 Task: Report abuse to  page of Apple
Action: Mouse moved to (559, 57)
Screenshot: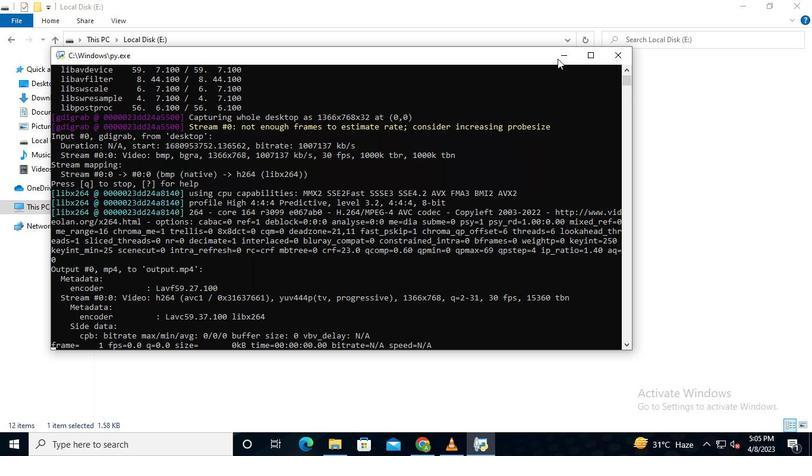 
Action: Mouse pressed left at (559, 57)
Screenshot: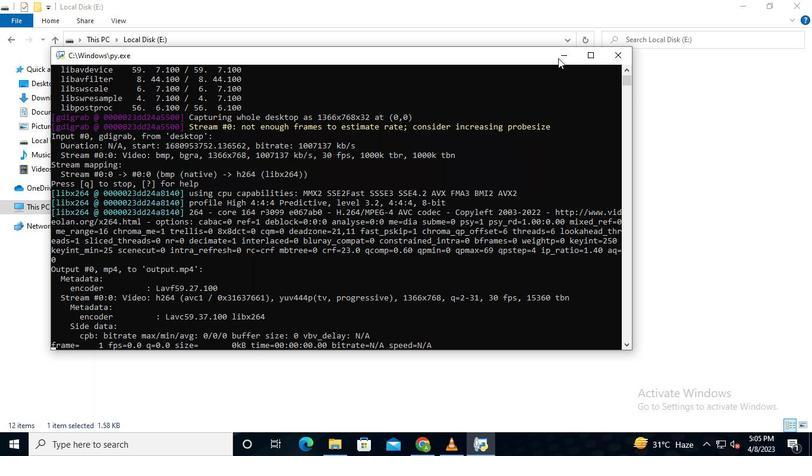 
Action: Mouse moved to (736, 1)
Screenshot: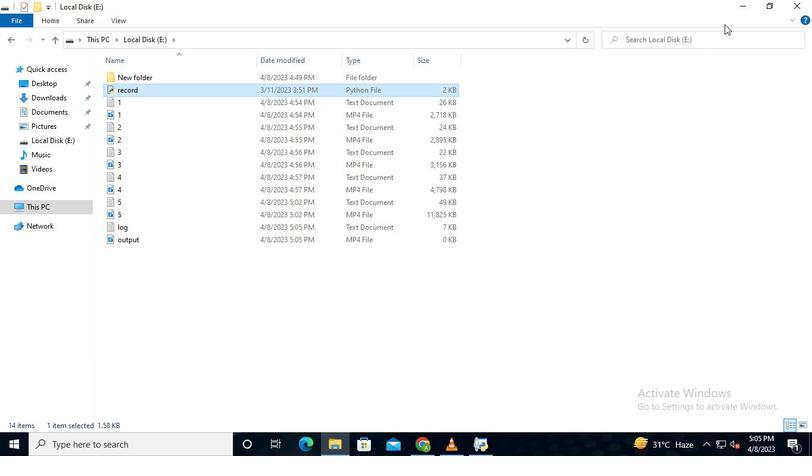 
Action: Mouse pressed left at (736, 1)
Screenshot: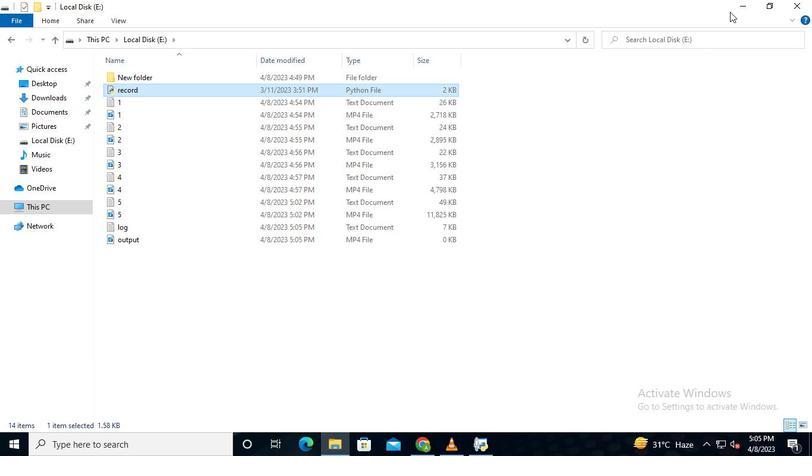 
Action: Mouse moved to (425, 444)
Screenshot: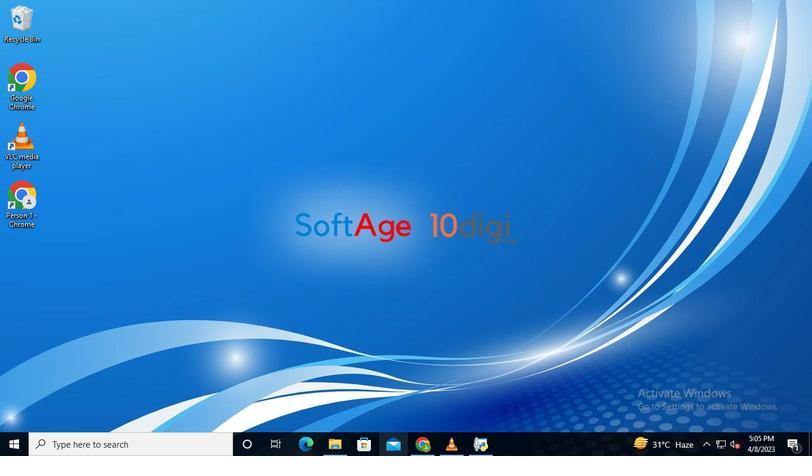 
Action: Mouse pressed left at (425, 444)
Screenshot: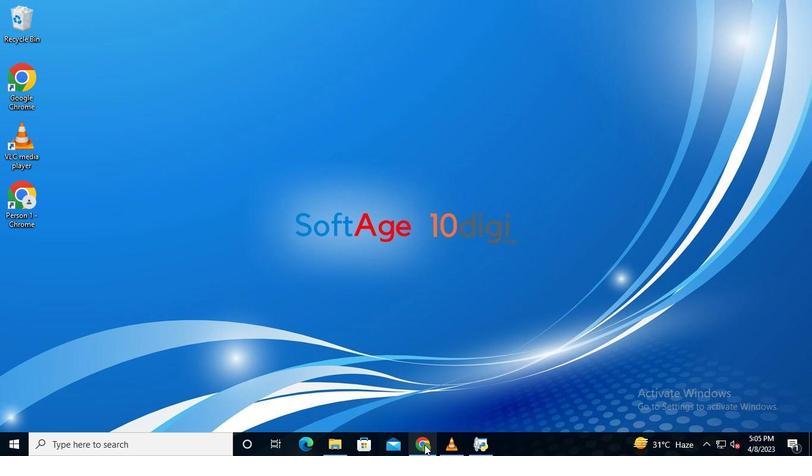 
Action: Mouse moved to (131, 74)
Screenshot: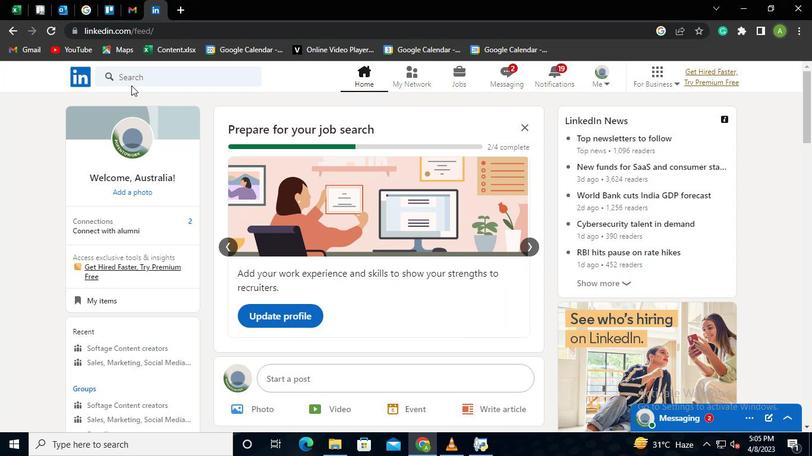 
Action: Mouse pressed left at (131, 74)
Screenshot: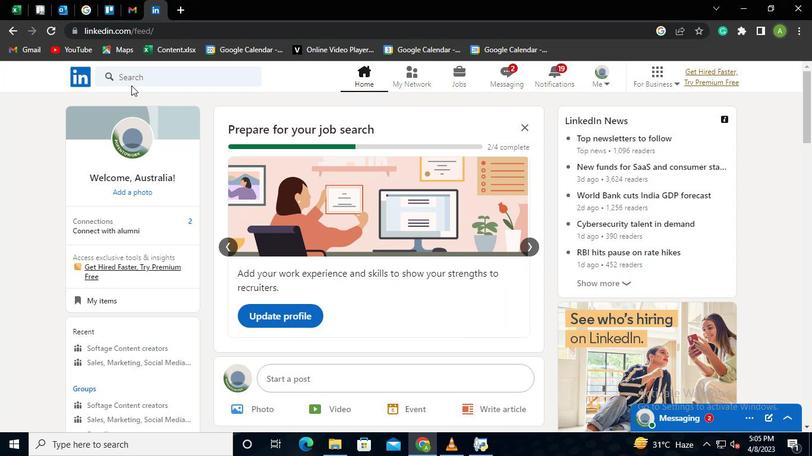 
Action: Keyboard Key.shift
Screenshot: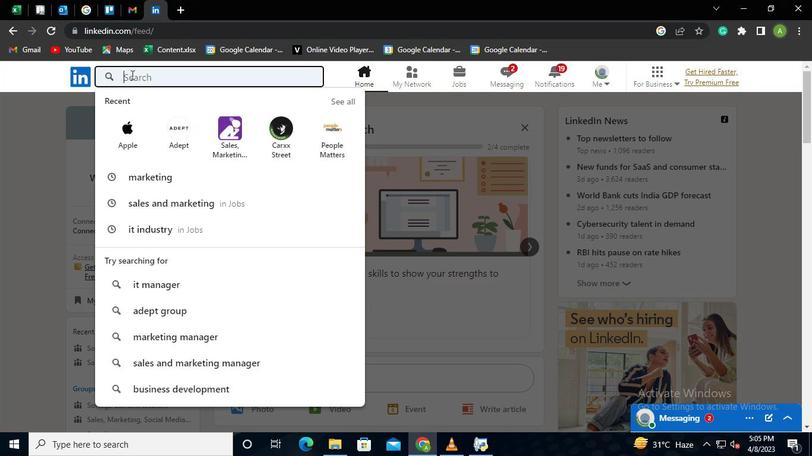 
Action: Keyboard A
Screenshot: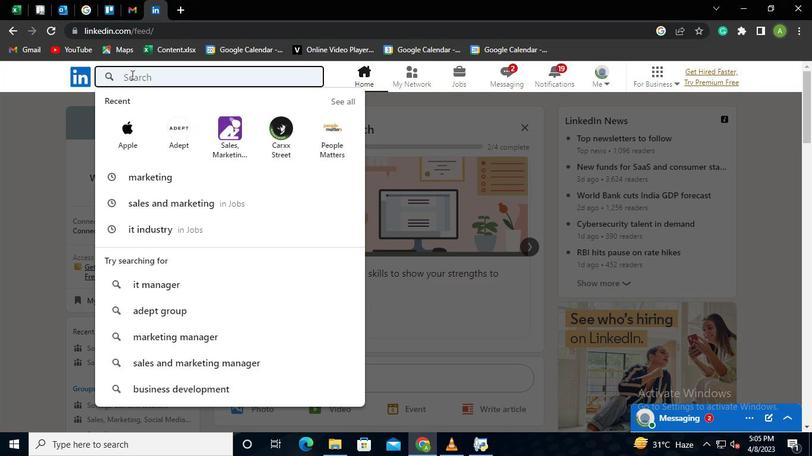 
Action: Keyboard p
Screenshot: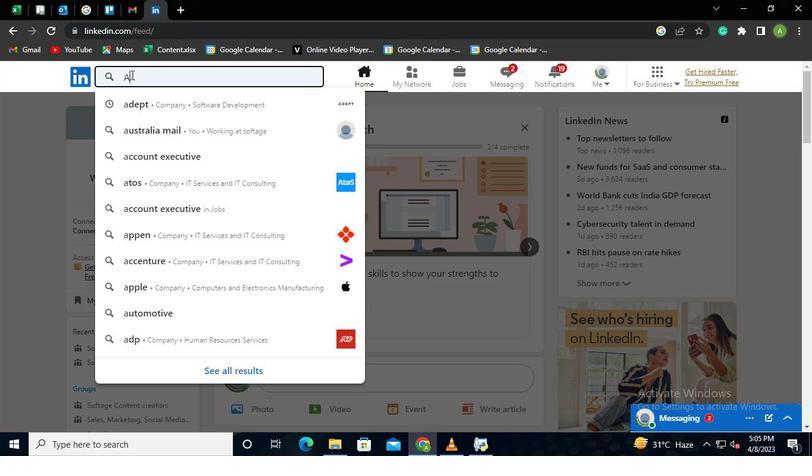
Action: Keyboard p
Screenshot: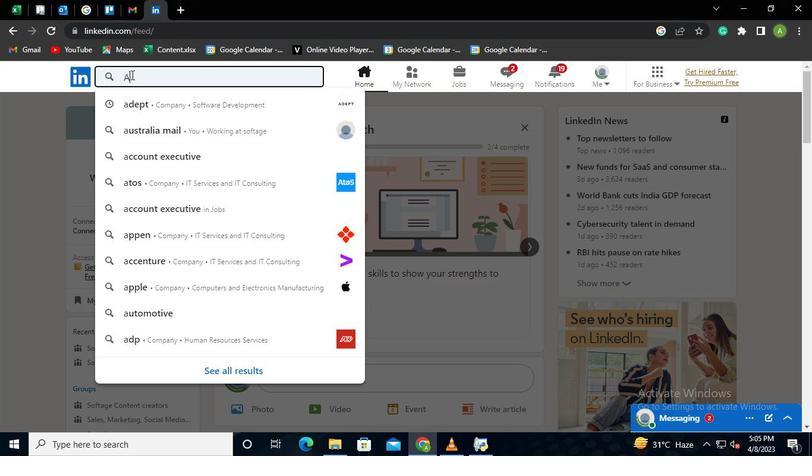 
Action: Keyboard l
Screenshot: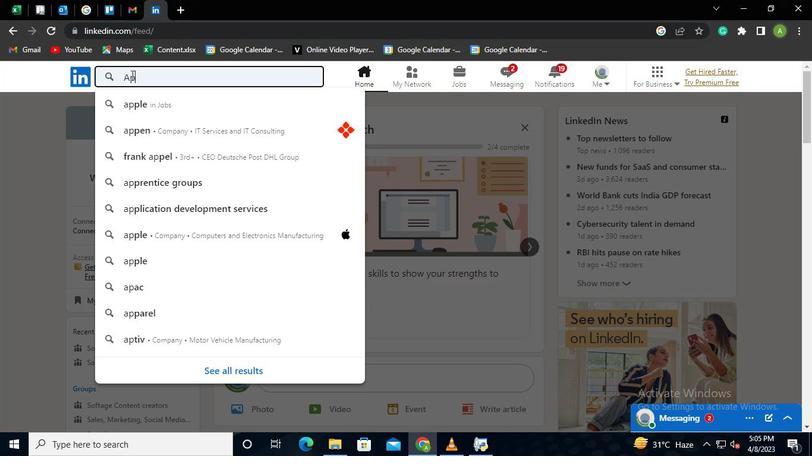 
Action: Keyboard e
Screenshot: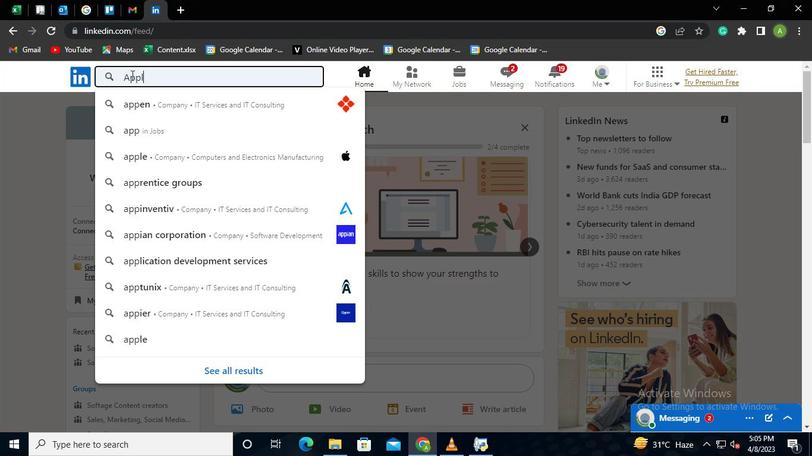 
Action: Keyboard Key.enter
Screenshot: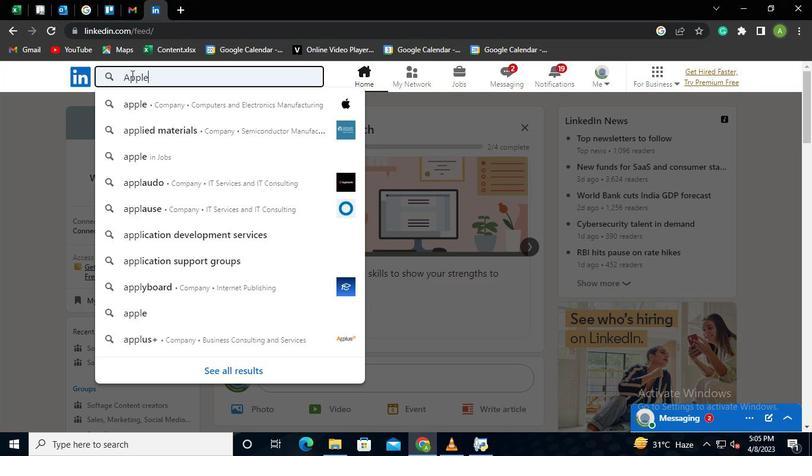 
Action: Mouse moved to (276, 165)
Screenshot: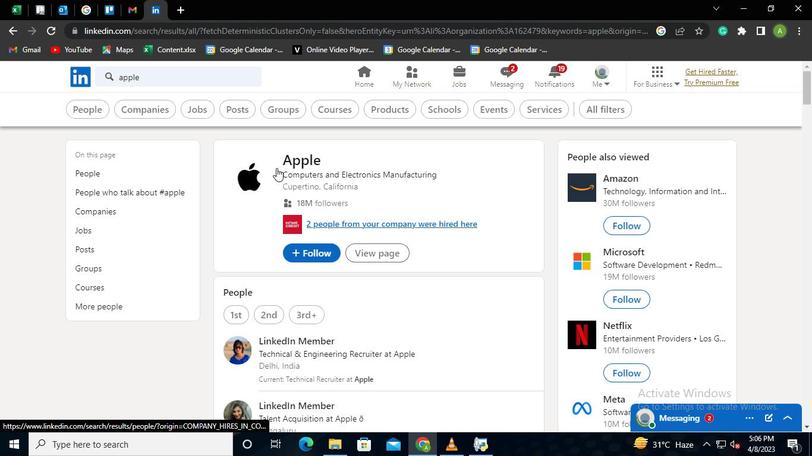
Action: Mouse pressed left at (276, 165)
Screenshot: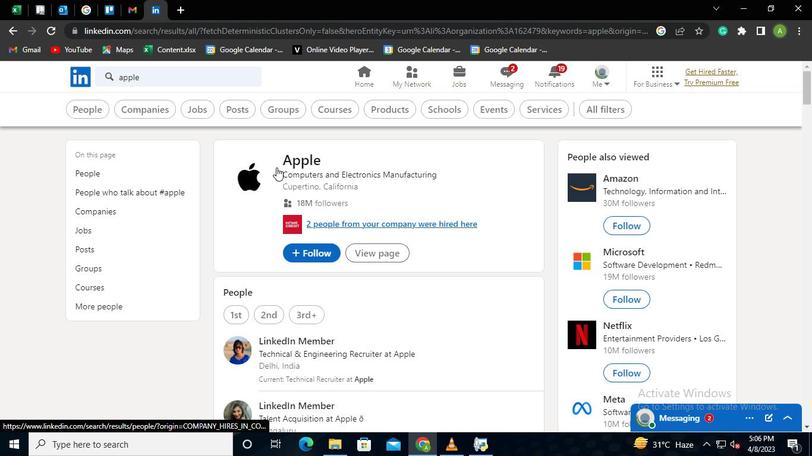
Action: Mouse moved to (272, 293)
Screenshot: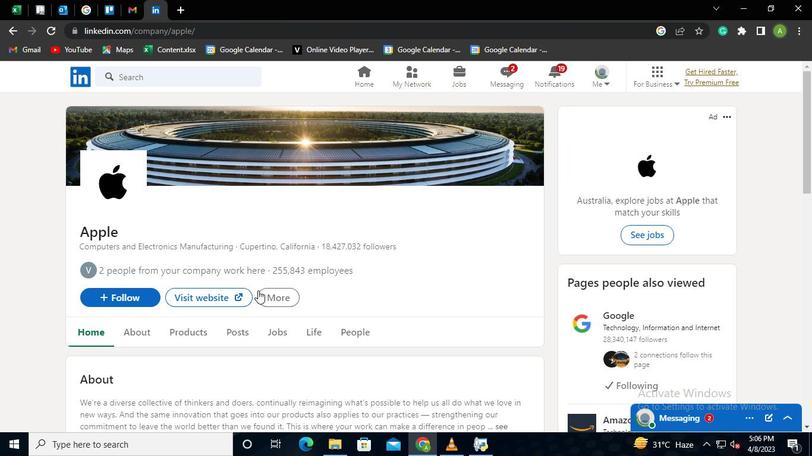 
Action: Mouse pressed left at (272, 293)
Screenshot: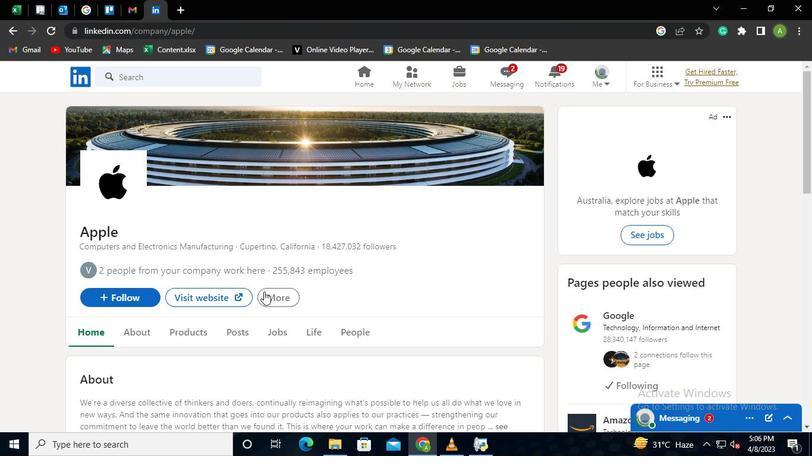 
Action: Mouse moved to (299, 350)
Screenshot: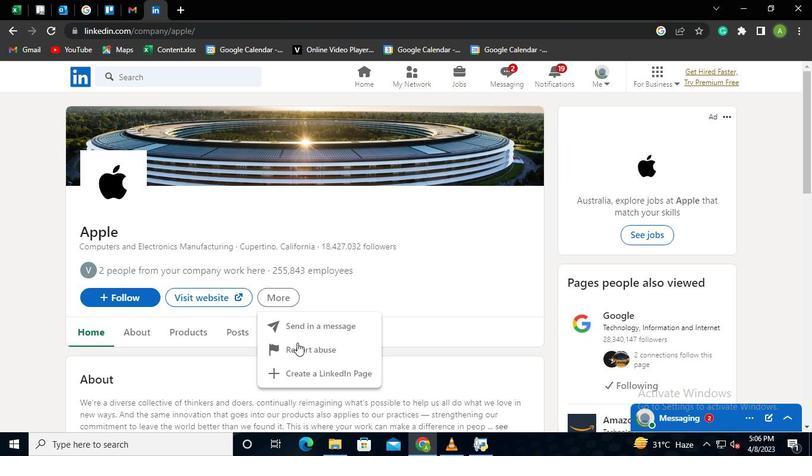 
Action: Mouse pressed left at (299, 350)
Screenshot: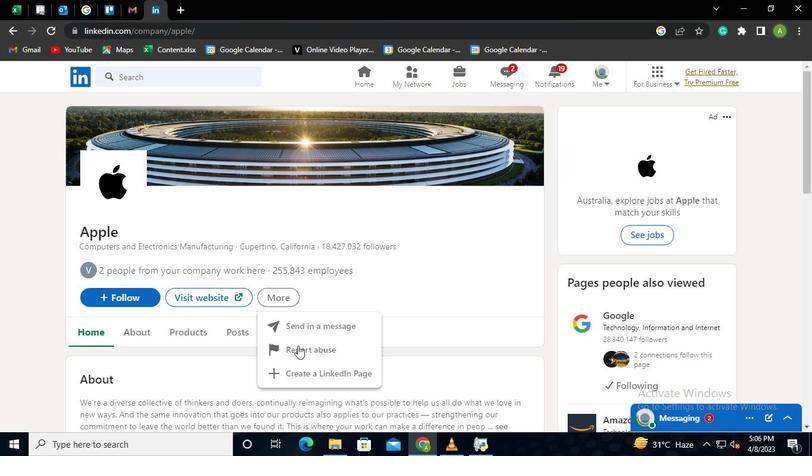 
Action: Mouse moved to (343, 156)
Screenshot: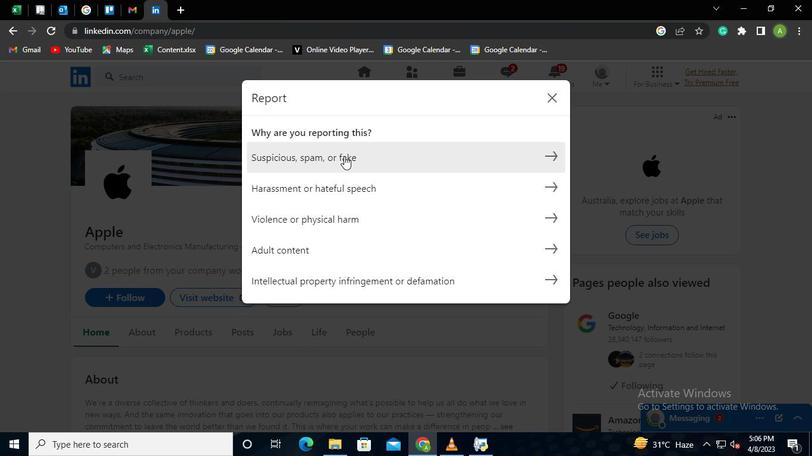 
Action: Mouse pressed left at (343, 156)
Screenshot: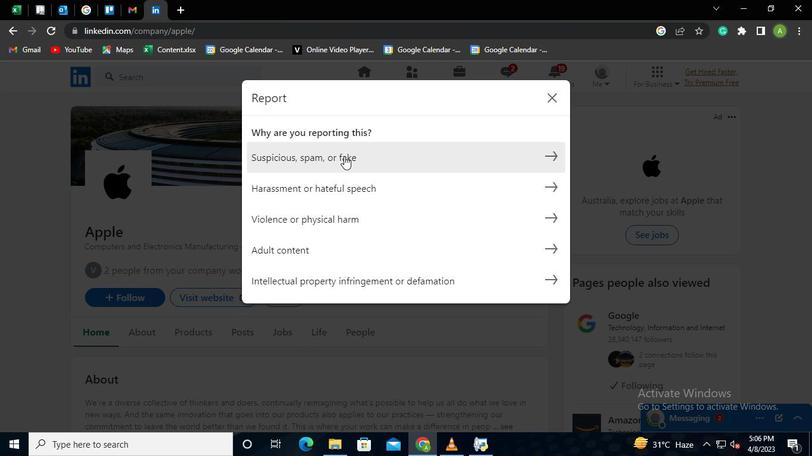 
Action: Mouse moved to (269, 159)
Screenshot: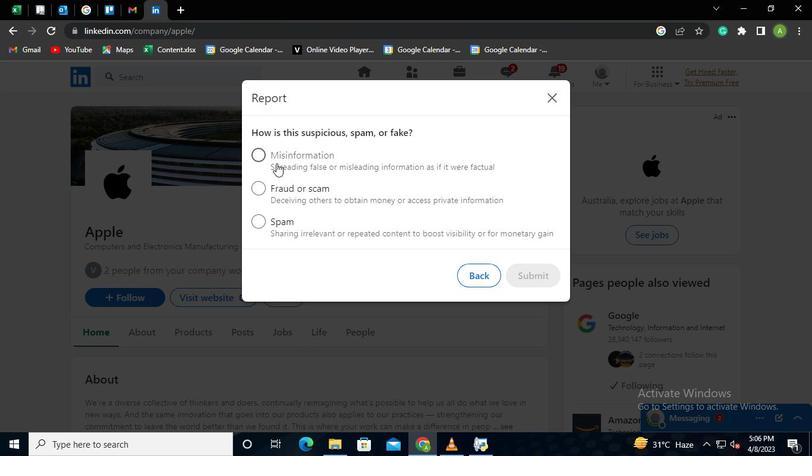 
Action: Mouse pressed left at (269, 159)
Screenshot: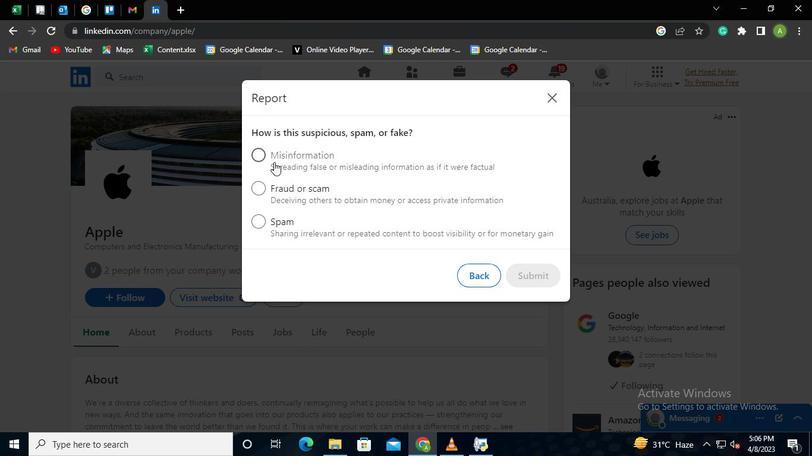 
Action: Mouse moved to (528, 327)
Screenshot: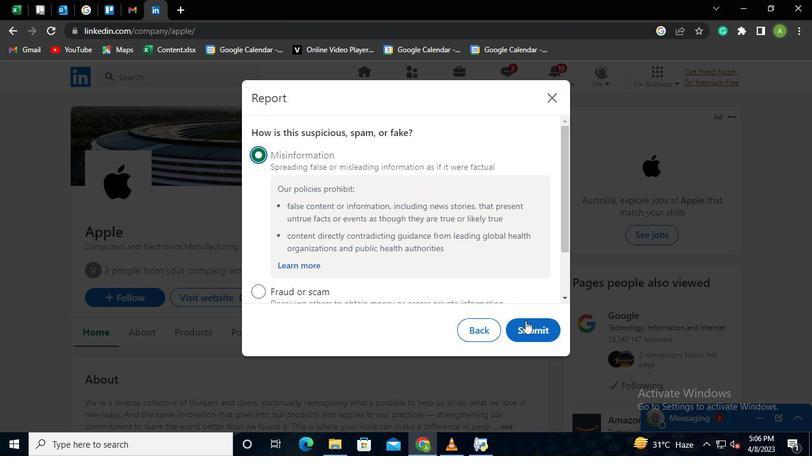 
Action: Mouse pressed left at (528, 327)
Screenshot: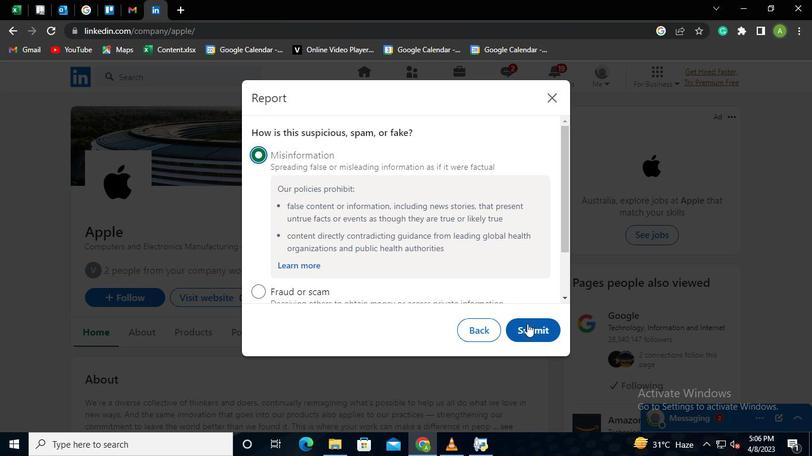 
Action: Mouse moved to (262, 189)
Screenshot: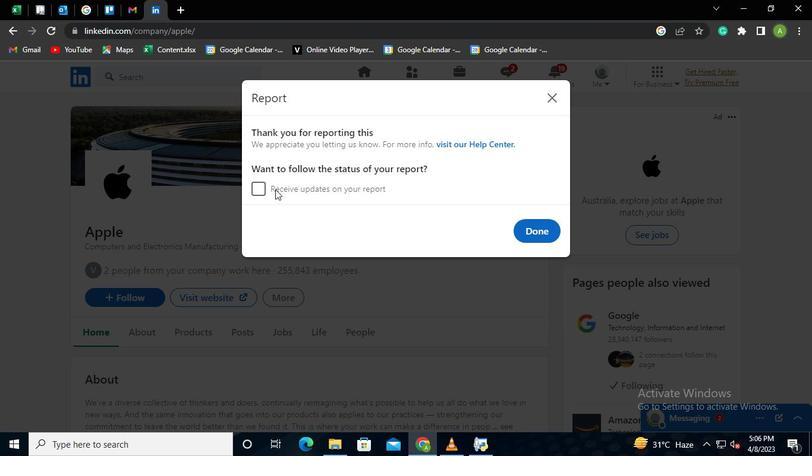 
Action: Mouse pressed left at (262, 189)
Screenshot: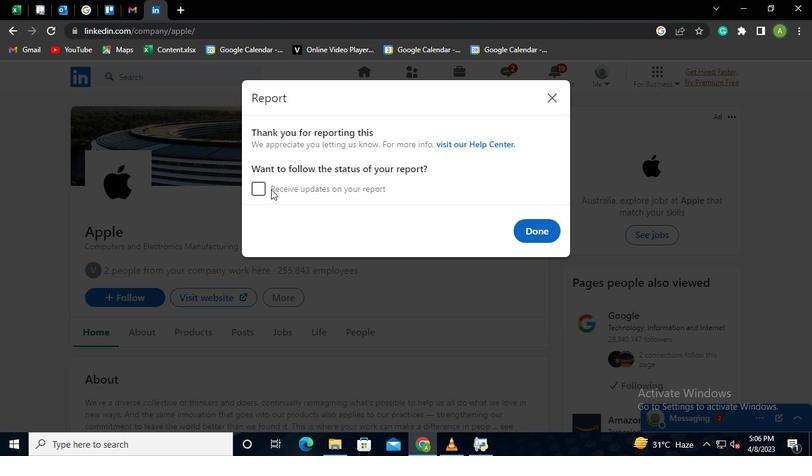 
Action: Mouse moved to (547, 233)
Screenshot: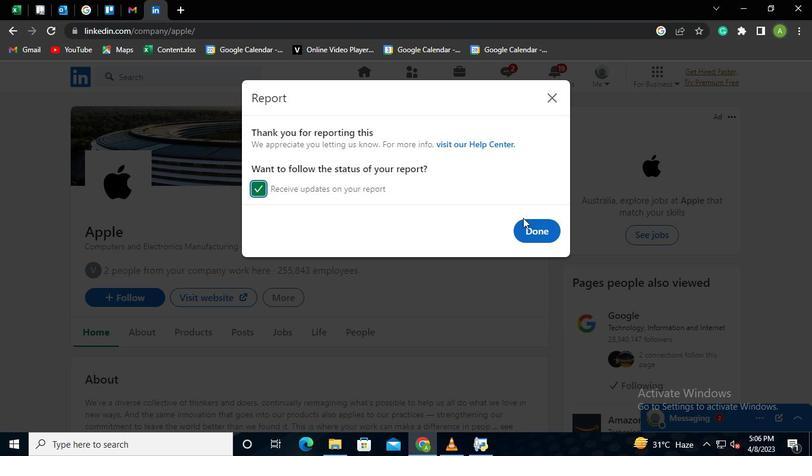
Action: Mouse pressed left at (547, 233)
Screenshot: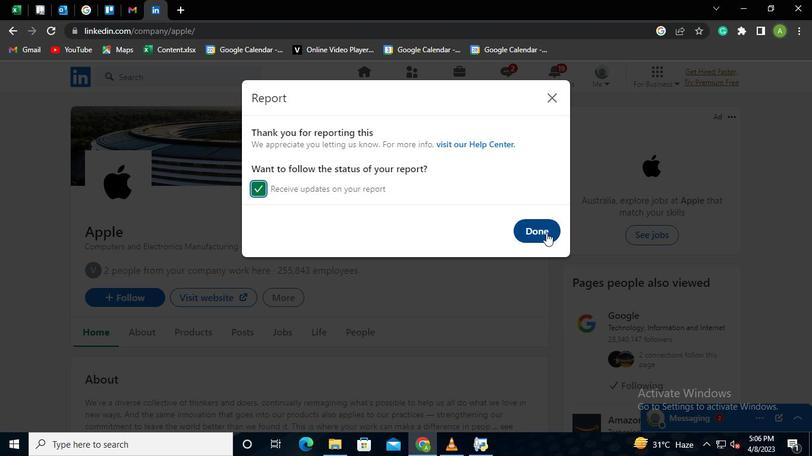 
Action: Mouse moved to (481, 457)
Screenshot: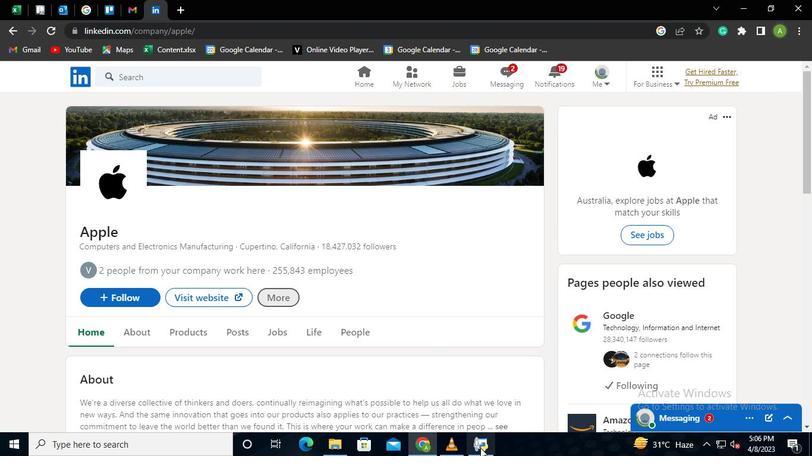 
Action: Mouse pressed left at (481, 456)
Screenshot: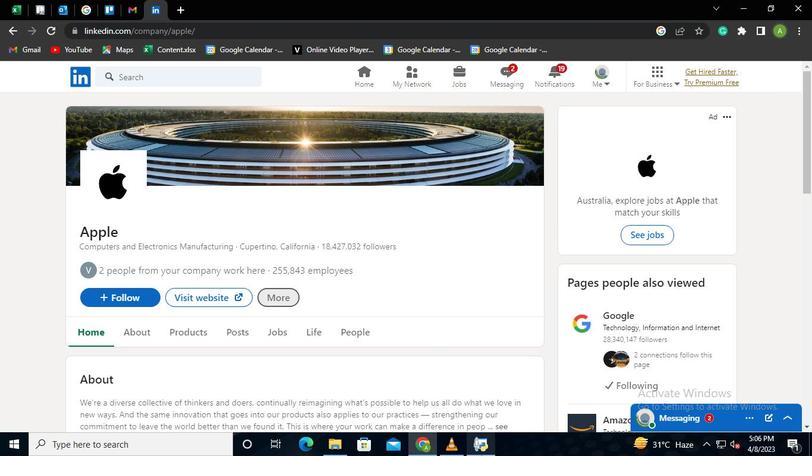 
Action: Mouse moved to (616, 50)
Screenshot: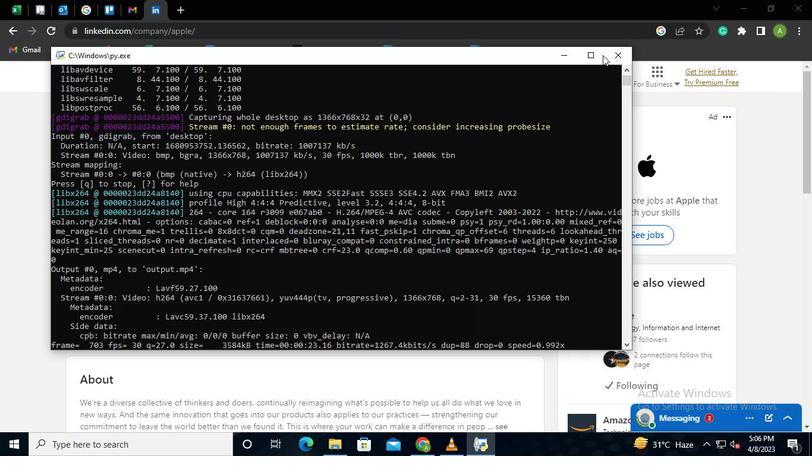 
Action: Mouse pressed left at (616, 50)
Screenshot: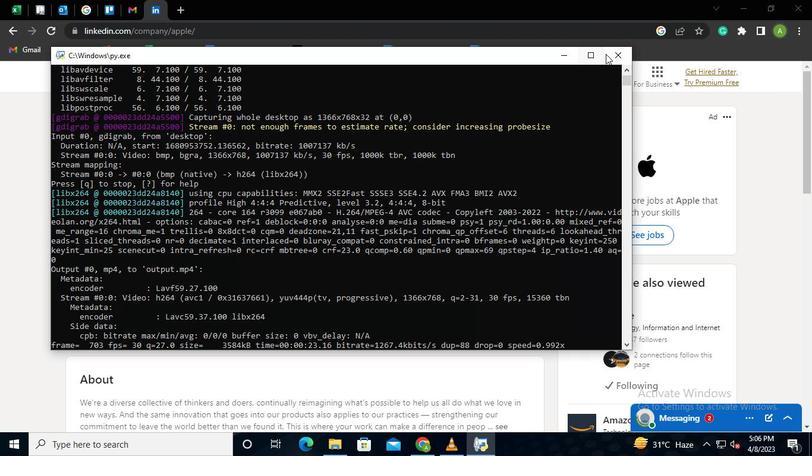 
